 Task: Sort the marketplace by "Most used in the past month".
Action: Mouse moved to (175, 122)
Screenshot: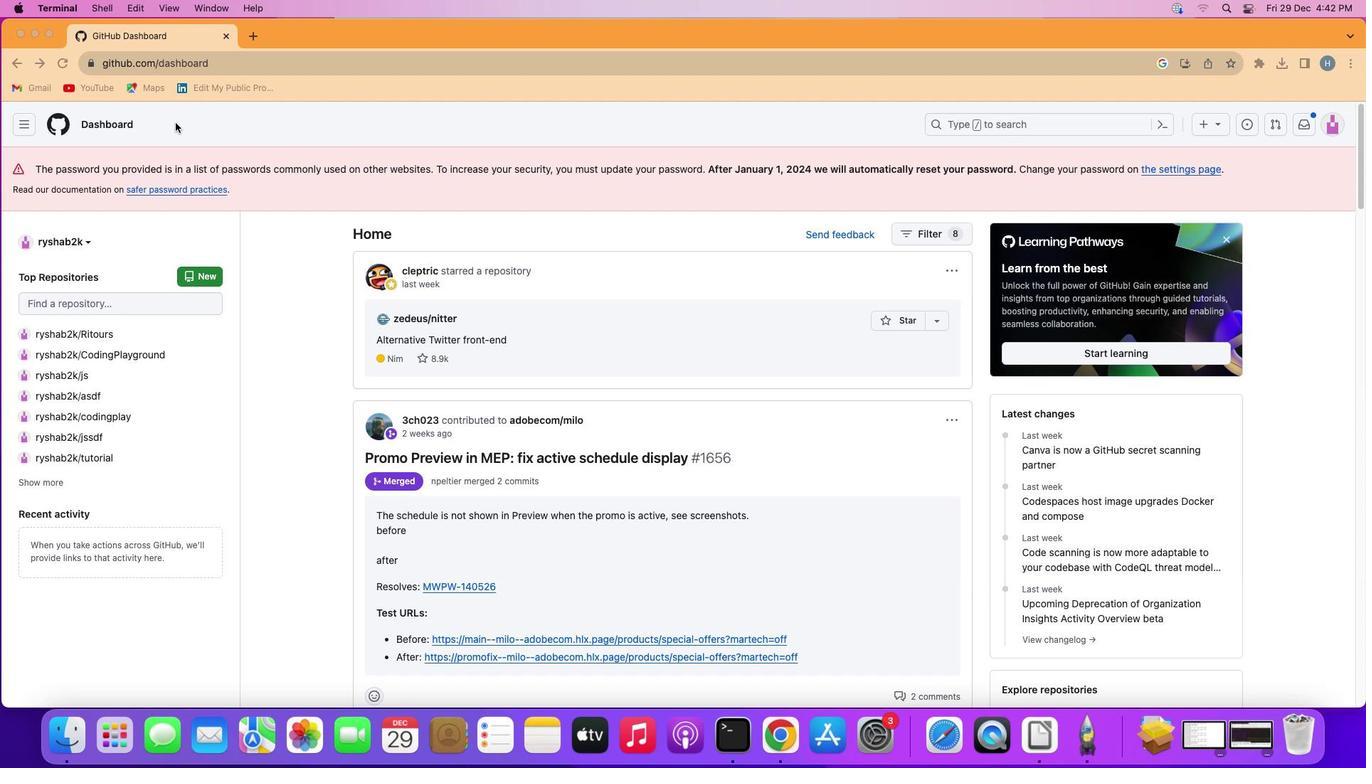 
Action: Mouse pressed left at (175, 122)
Screenshot: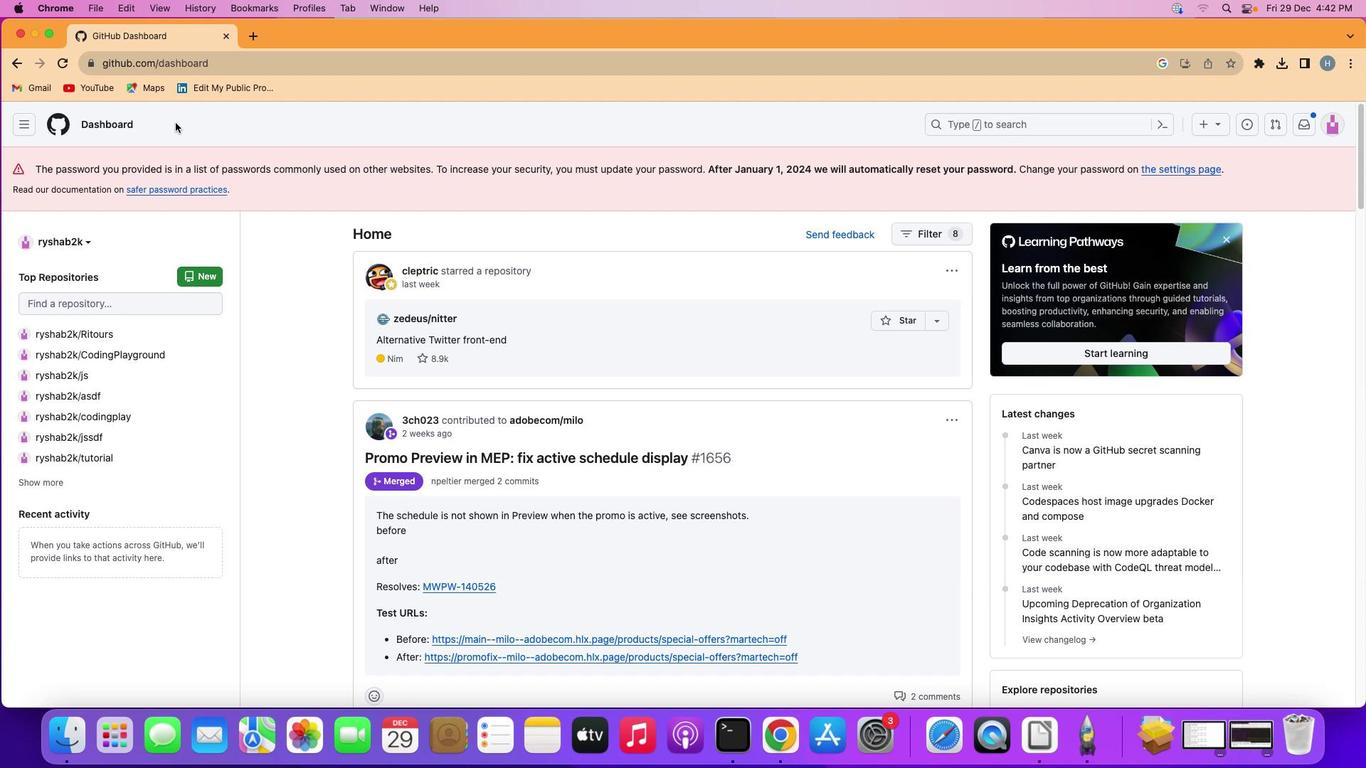 
Action: Mouse moved to (25, 120)
Screenshot: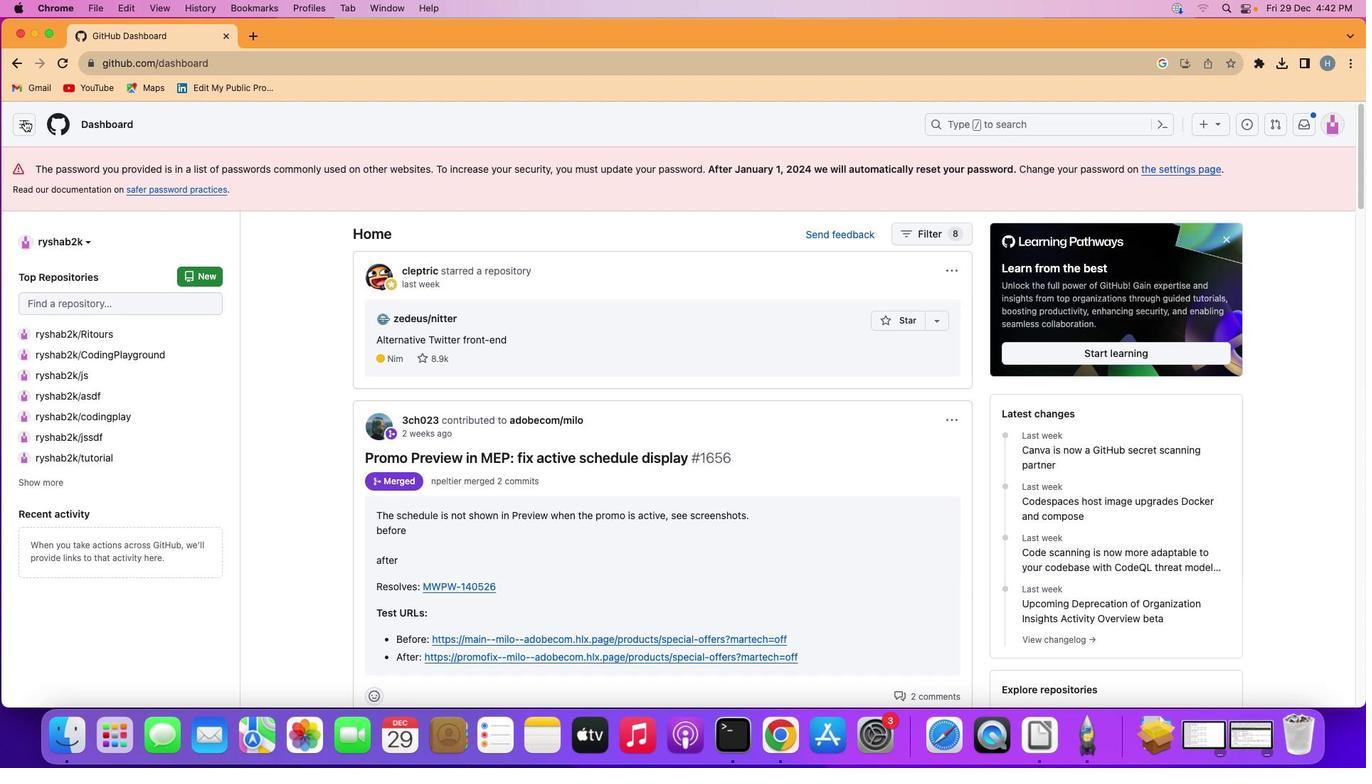 
Action: Mouse pressed left at (25, 120)
Screenshot: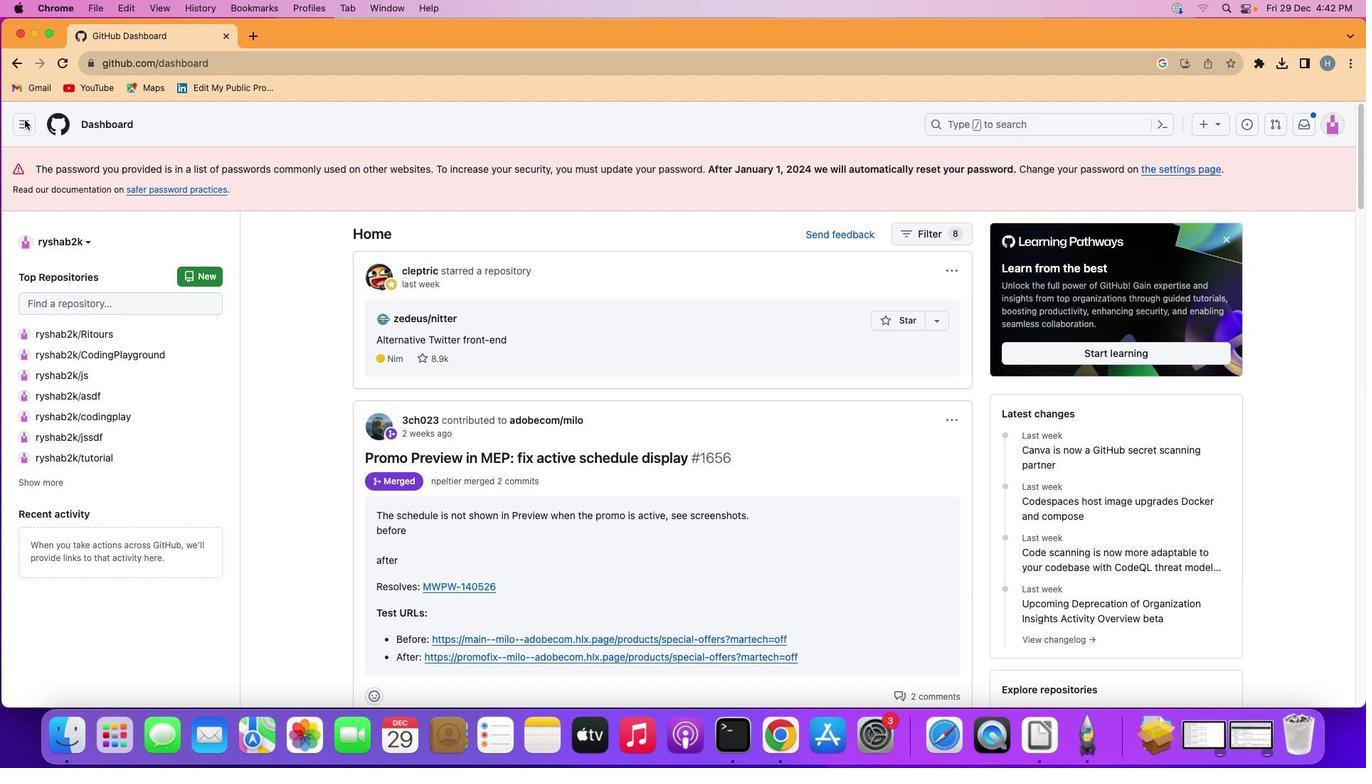 
Action: Mouse moved to (103, 326)
Screenshot: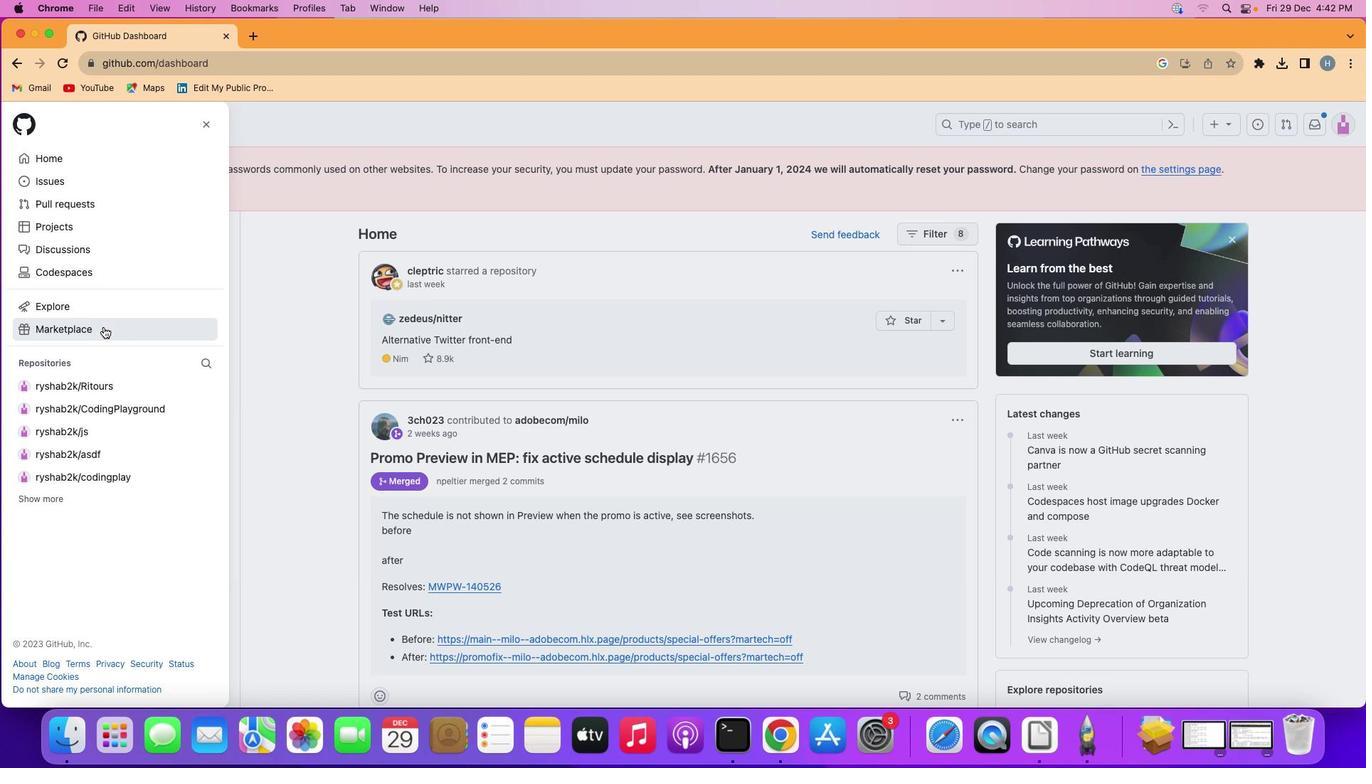 
Action: Mouse pressed left at (103, 326)
Screenshot: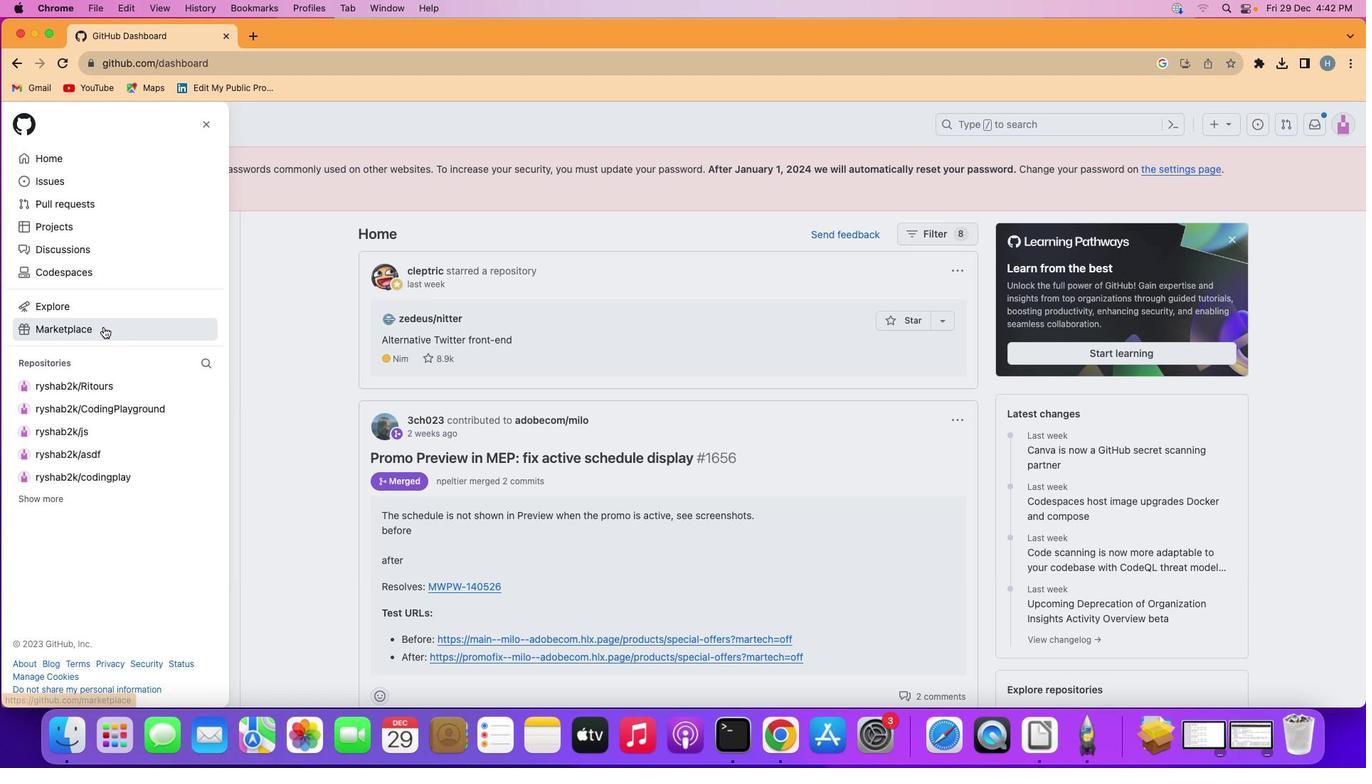 
Action: Mouse moved to (1003, 501)
Screenshot: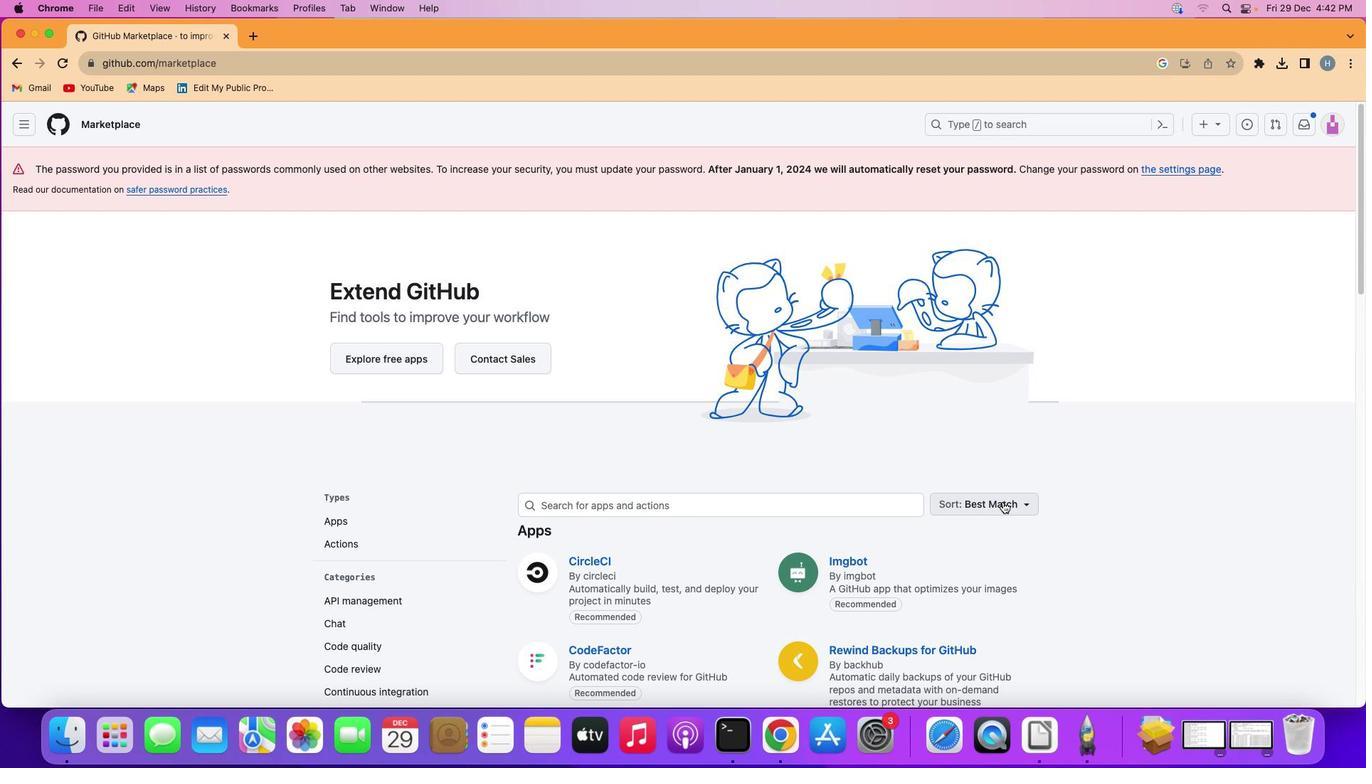 
Action: Mouse pressed left at (1003, 501)
Screenshot: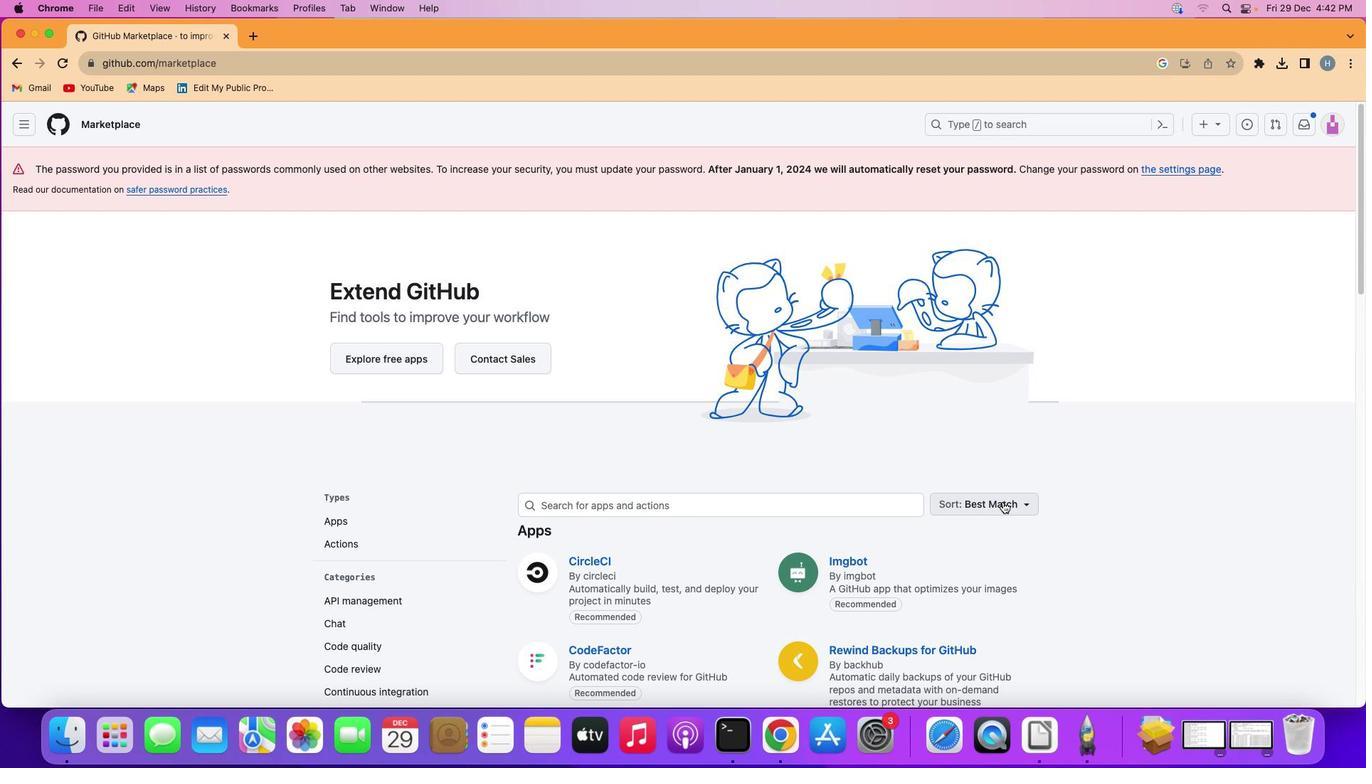 
Action: Mouse moved to (1047, 624)
Screenshot: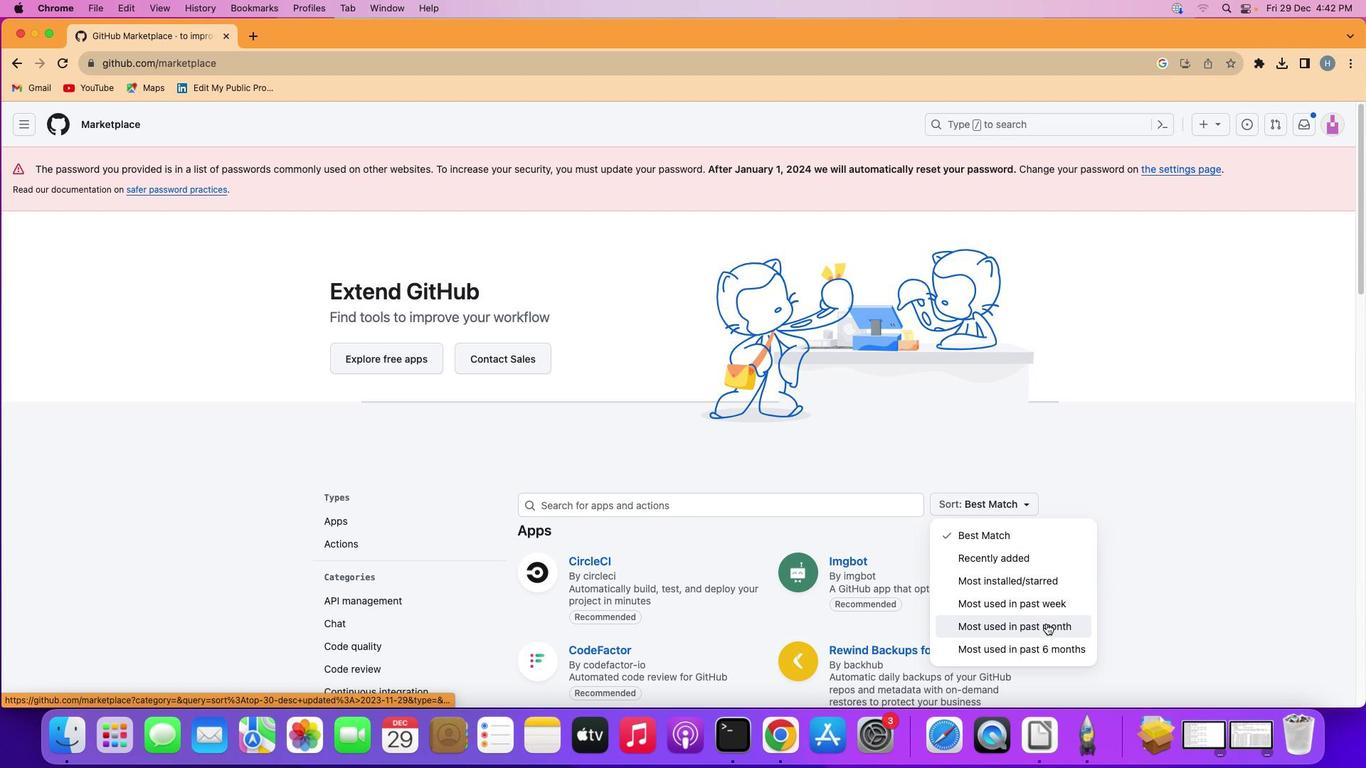 
Action: Mouse pressed left at (1047, 624)
Screenshot: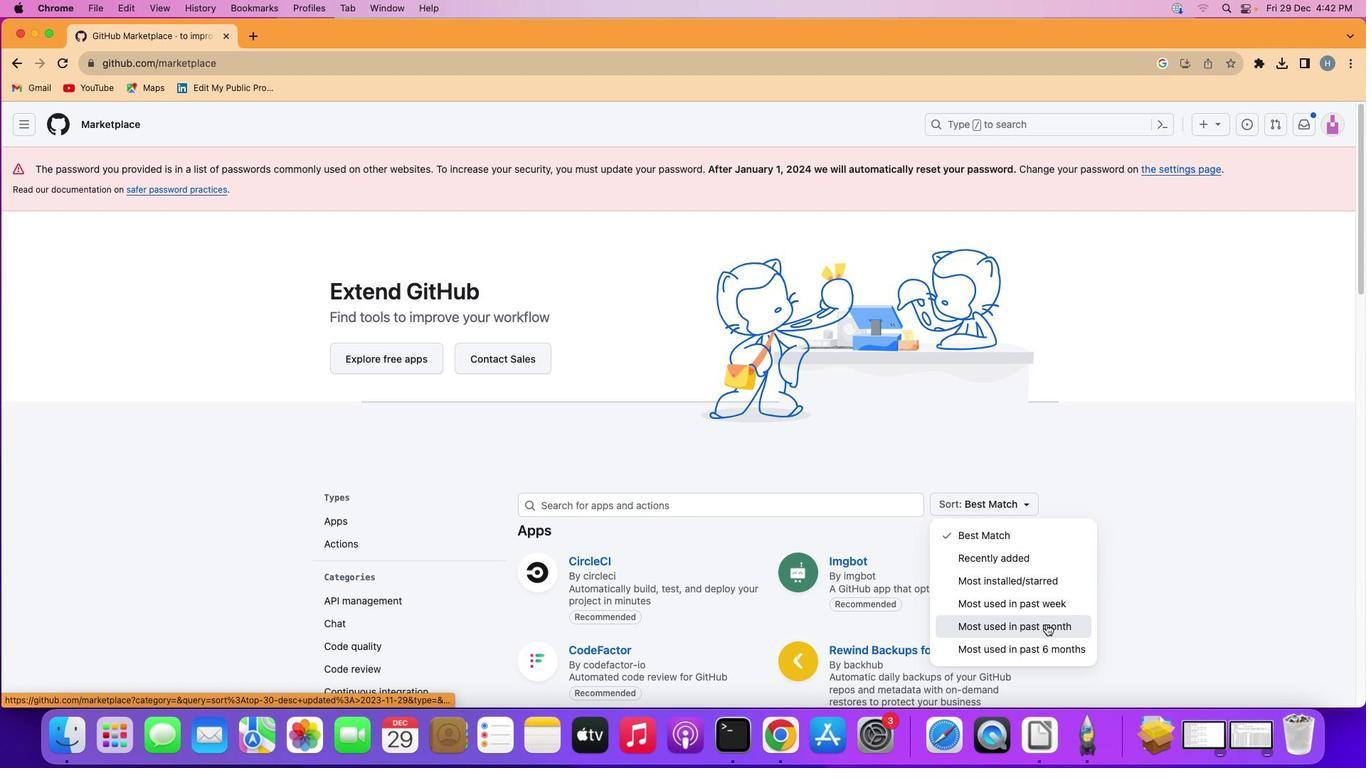 
Action: Mouse moved to (1101, 476)
Screenshot: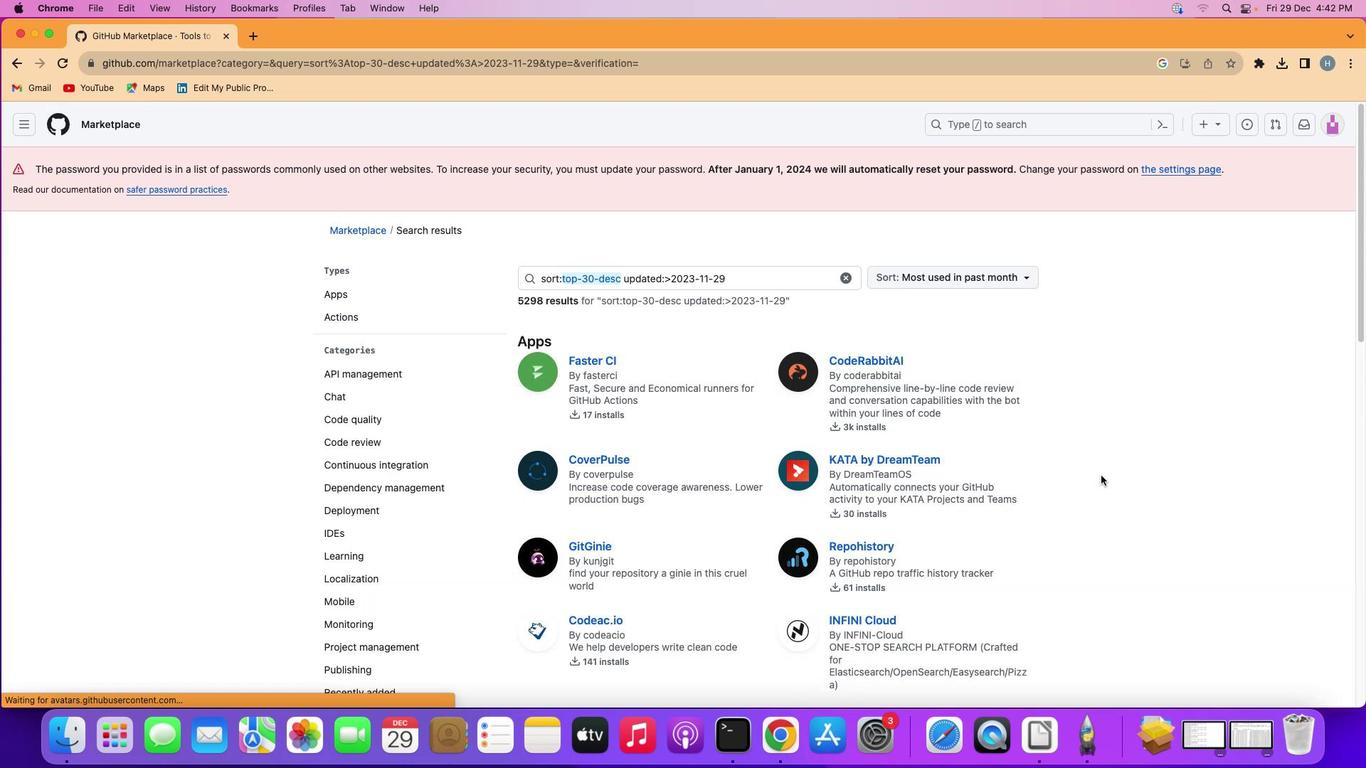 
